 Task: Share the project timeline with the client.
Action: Mouse moved to (88, 98)
Screenshot: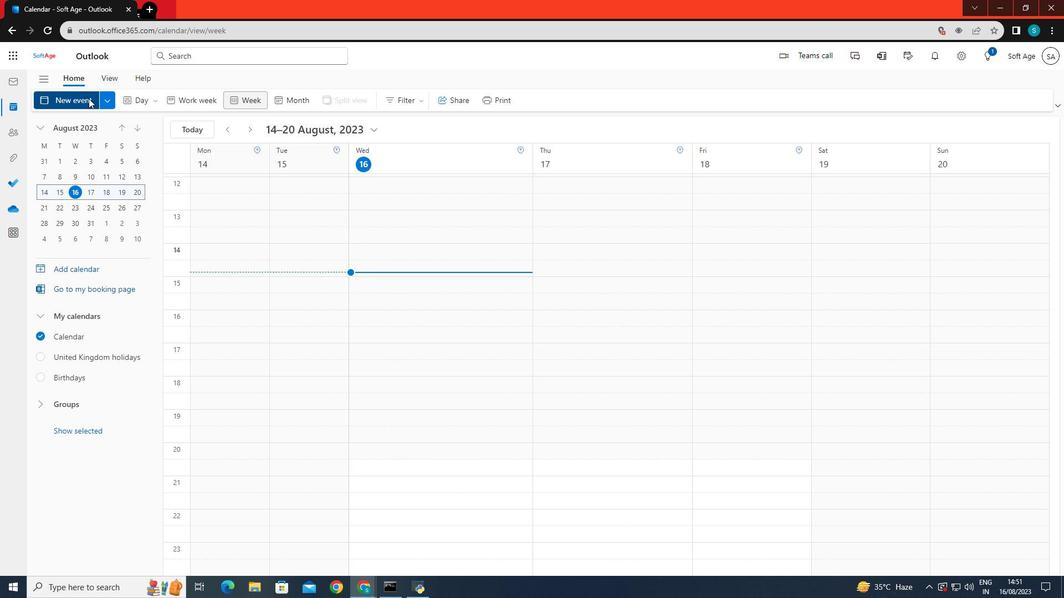 
Action: Mouse pressed left at (88, 98)
Screenshot: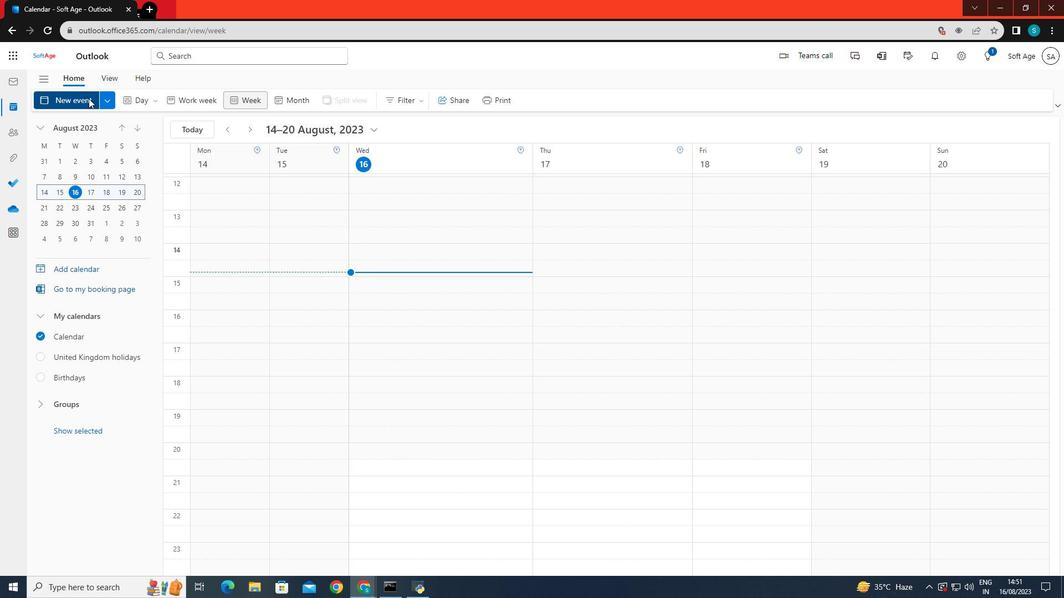
Action: Mouse moved to (309, 174)
Screenshot: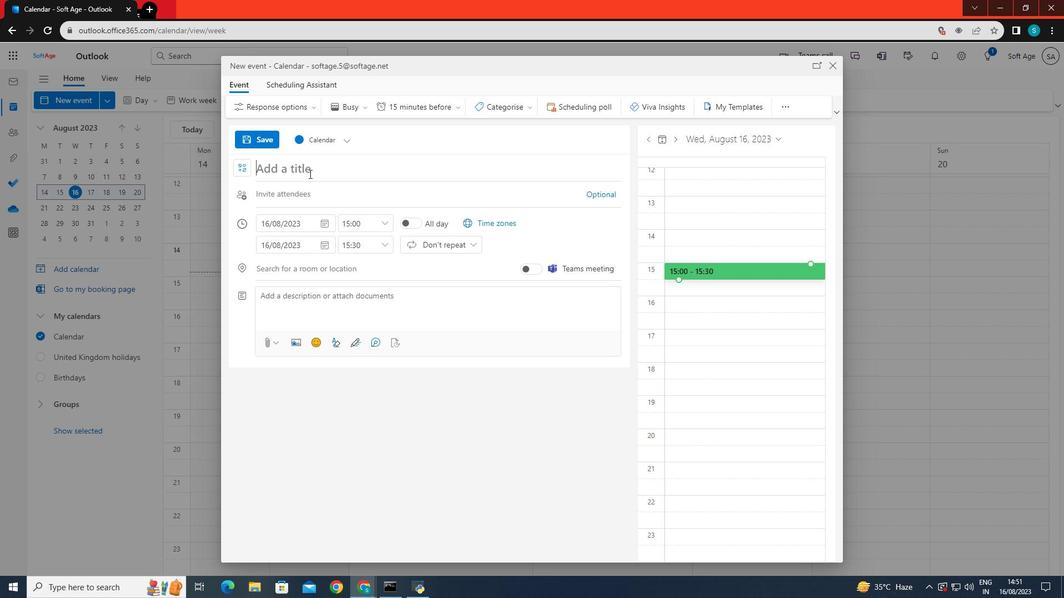 
Action: Mouse pressed left at (309, 174)
Screenshot: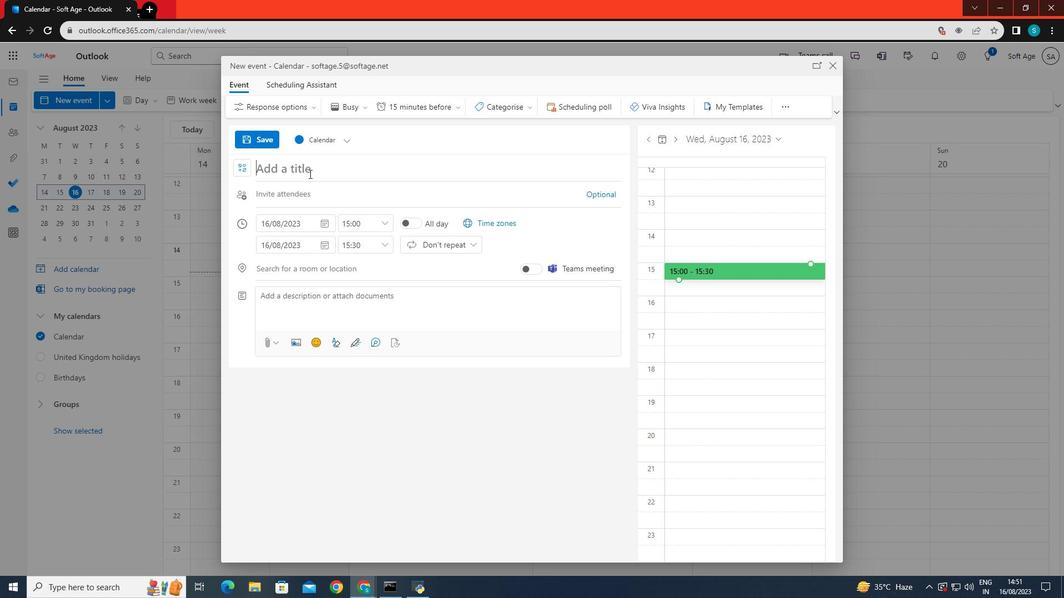 
Action: Key pressed p<Key.backspace><Key.caps_lock>P<Key.caps_lock>roject<Key.space>timeline
Screenshot: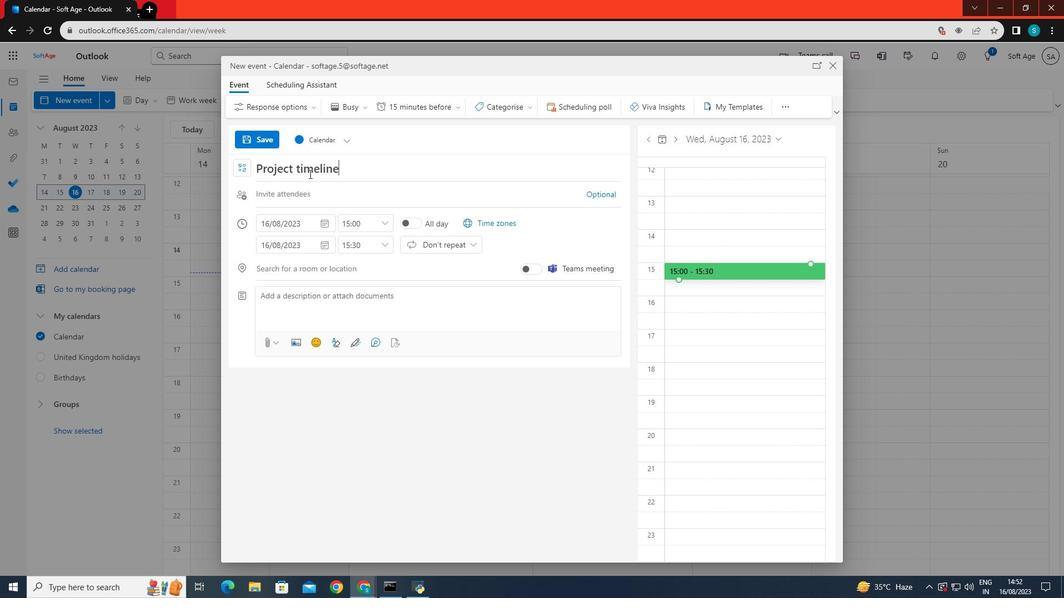 
Action: Mouse moved to (298, 196)
Screenshot: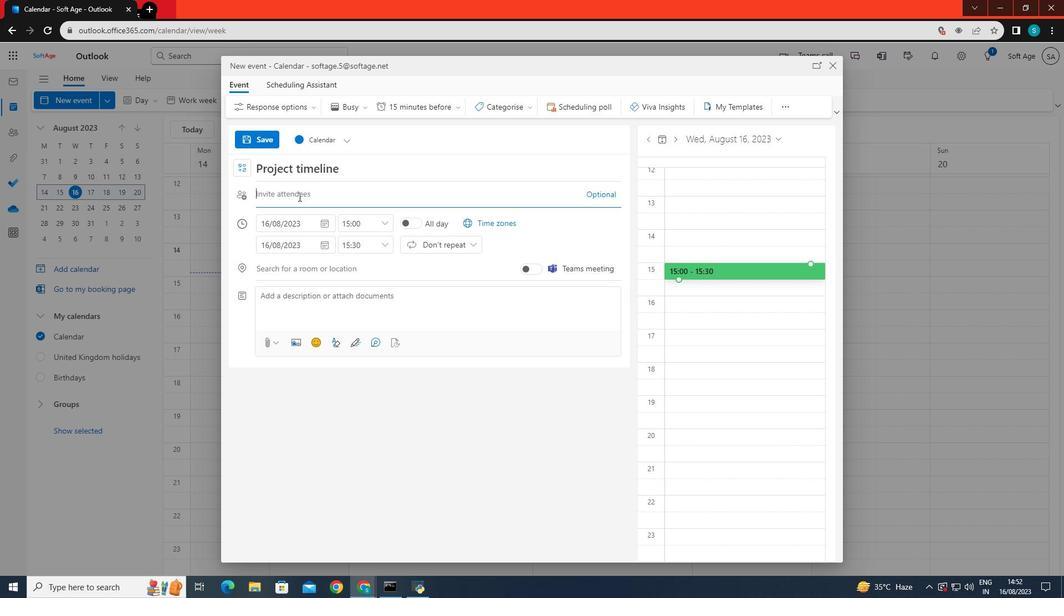 
Action: Mouse pressed left at (298, 196)
Screenshot: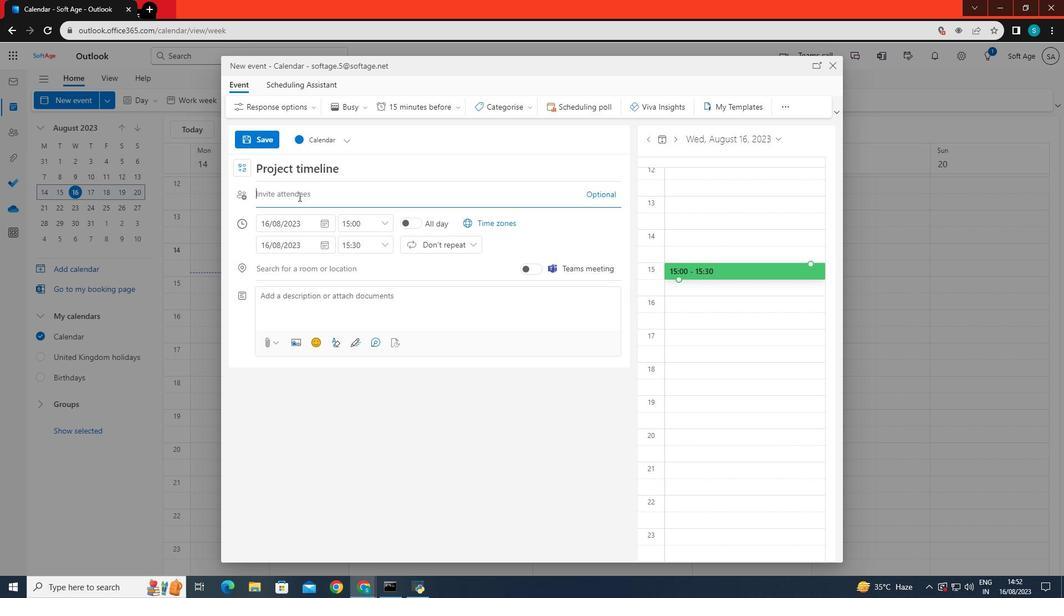 
Action: Mouse moved to (323, 303)
Screenshot: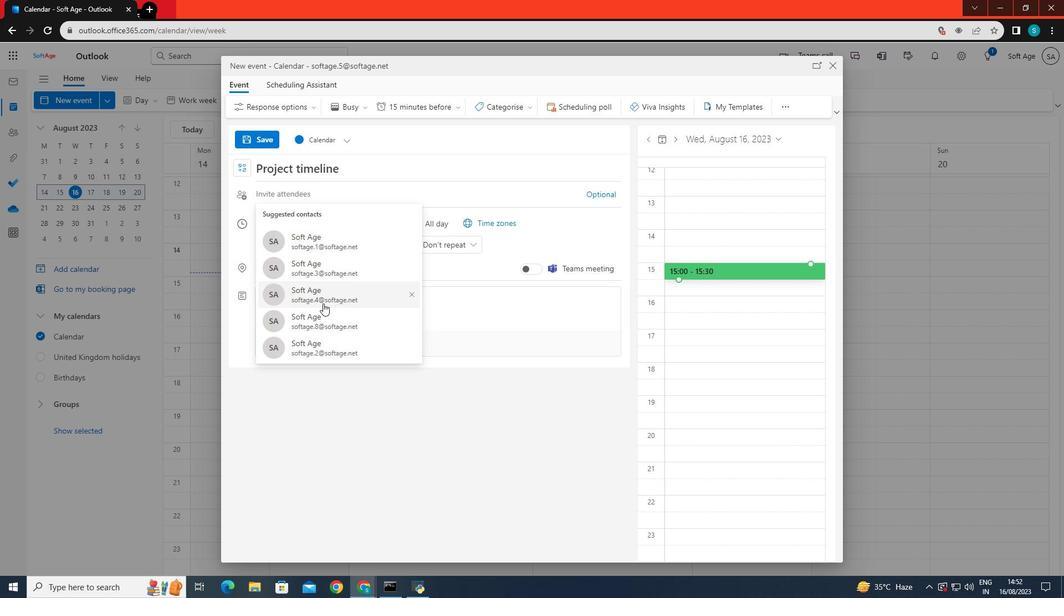 
Action: Mouse scrolled (323, 303) with delta (0, 0)
Screenshot: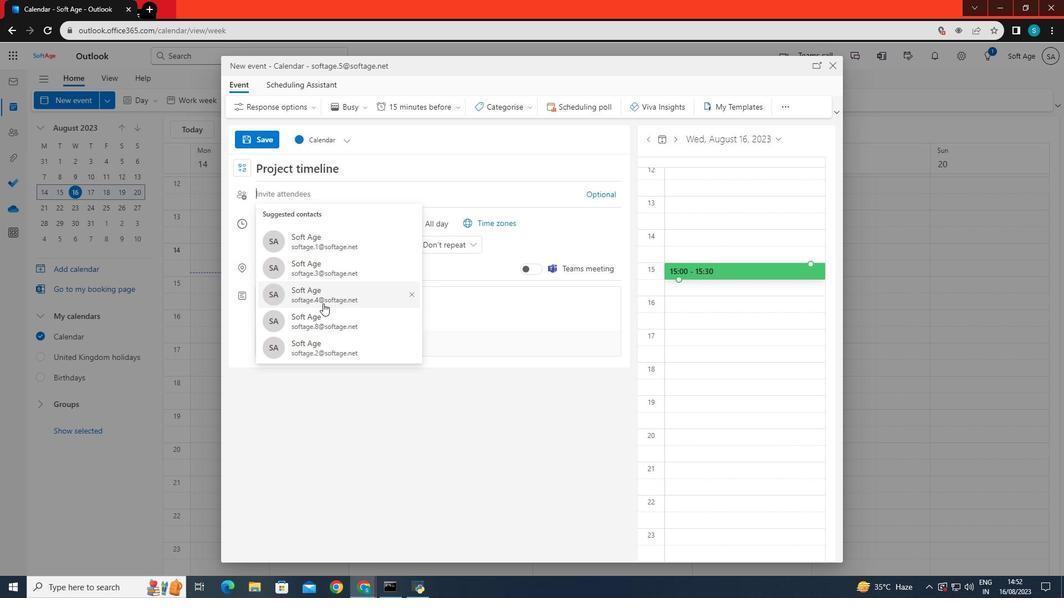 
Action: Mouse scrolled (323, 303) with delta (0, 0)
Screenshot: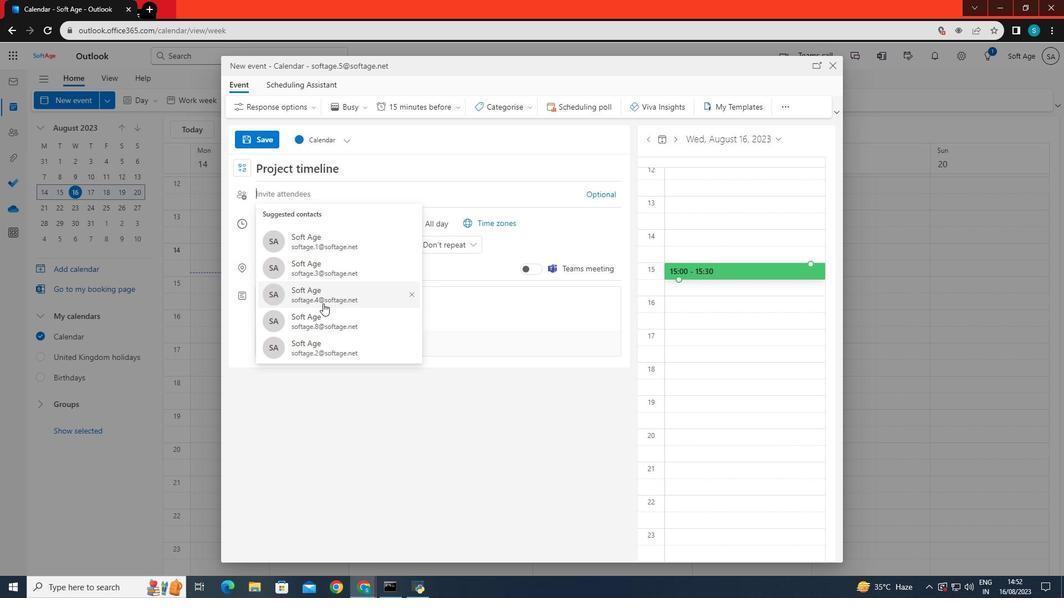 
Action: Mouse scrolled (323, 303) with delta (0, 0)
Screenshot: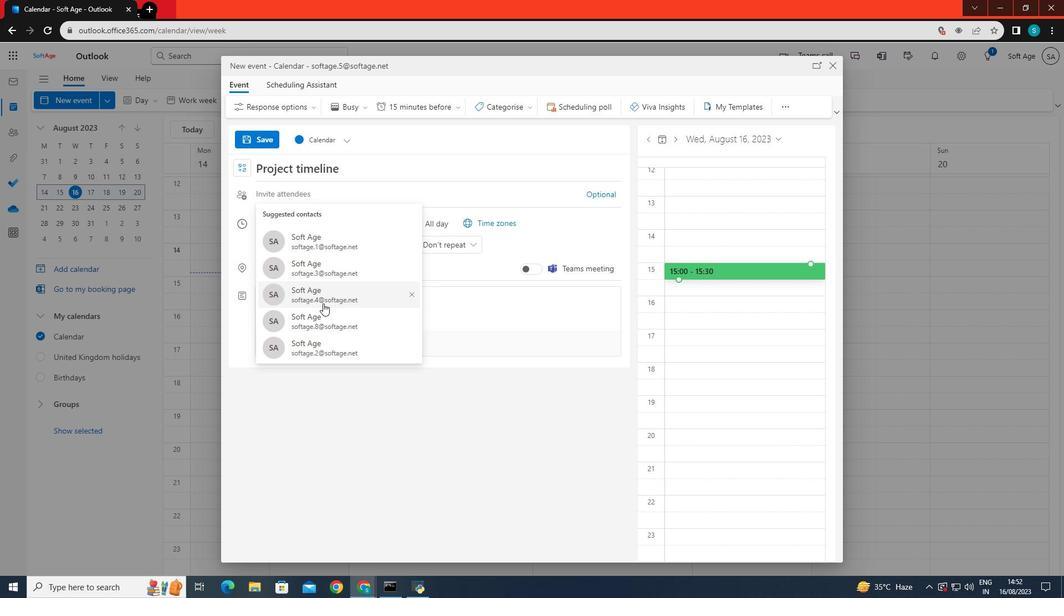 
Action: Mouse scrolled (323, 303) with delta (0, 0)
Screenshot: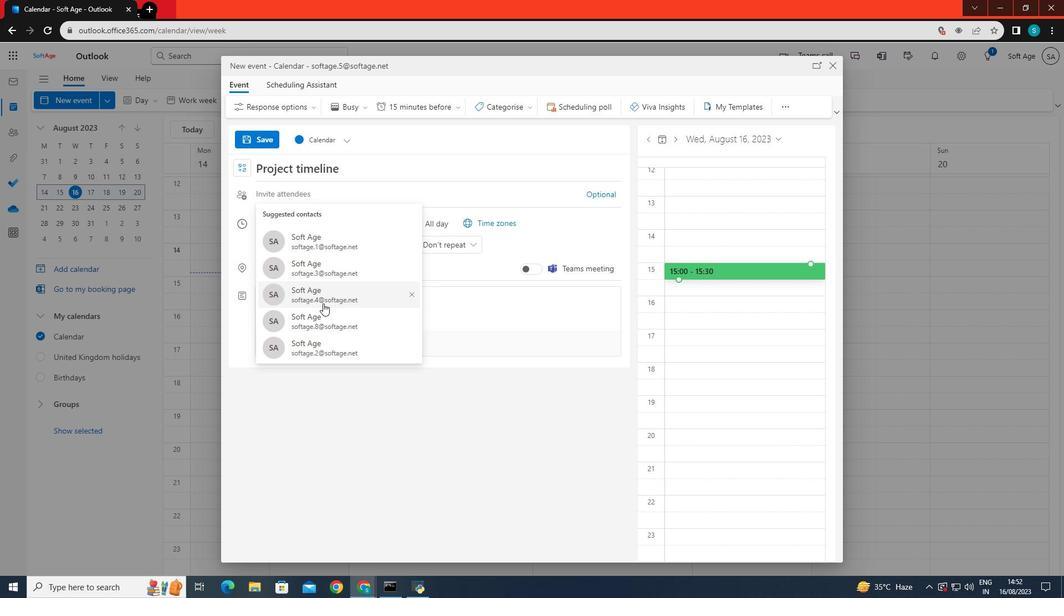 
Action: Mouse moved to (332, 328)
Screenshot: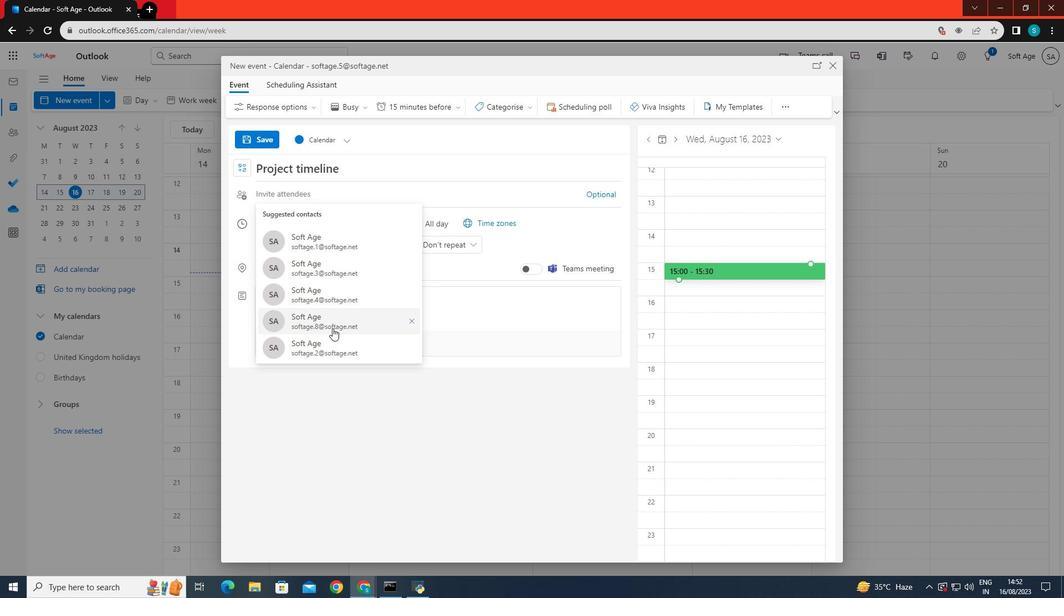 
Action: Mouse pressed left at (332, 328)
Screenshot: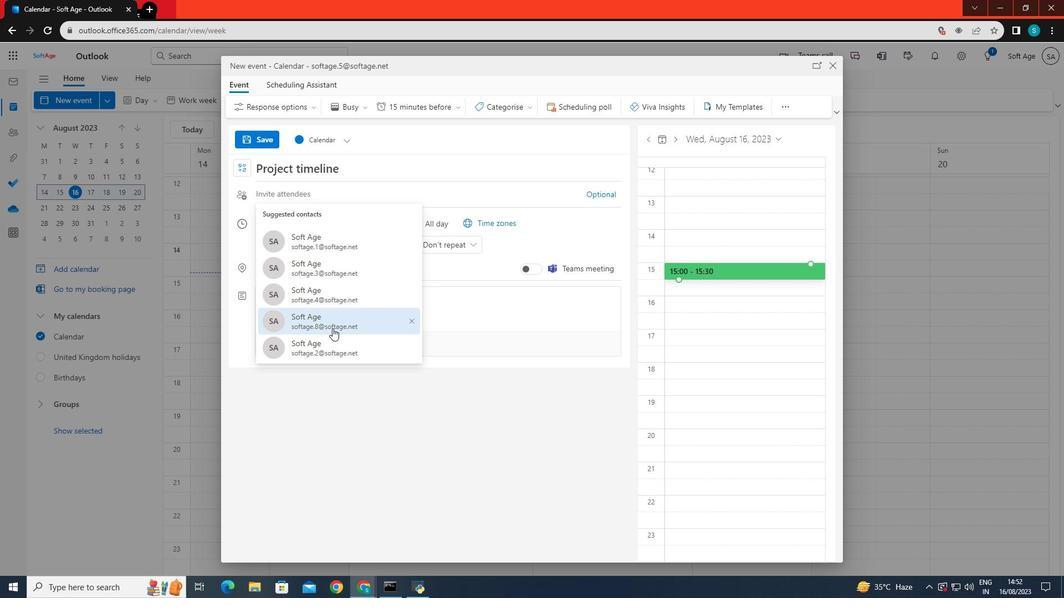 
Action: Mouse moved to (309, 368)
Screenshot: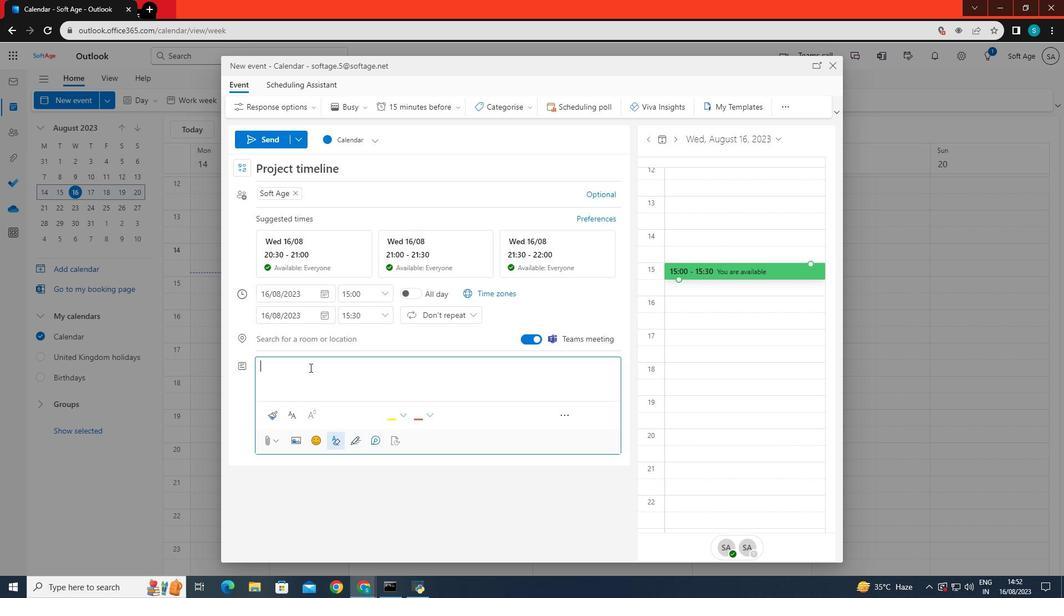 
Action: Mouse pressed left at (309, 368)
Screenshot: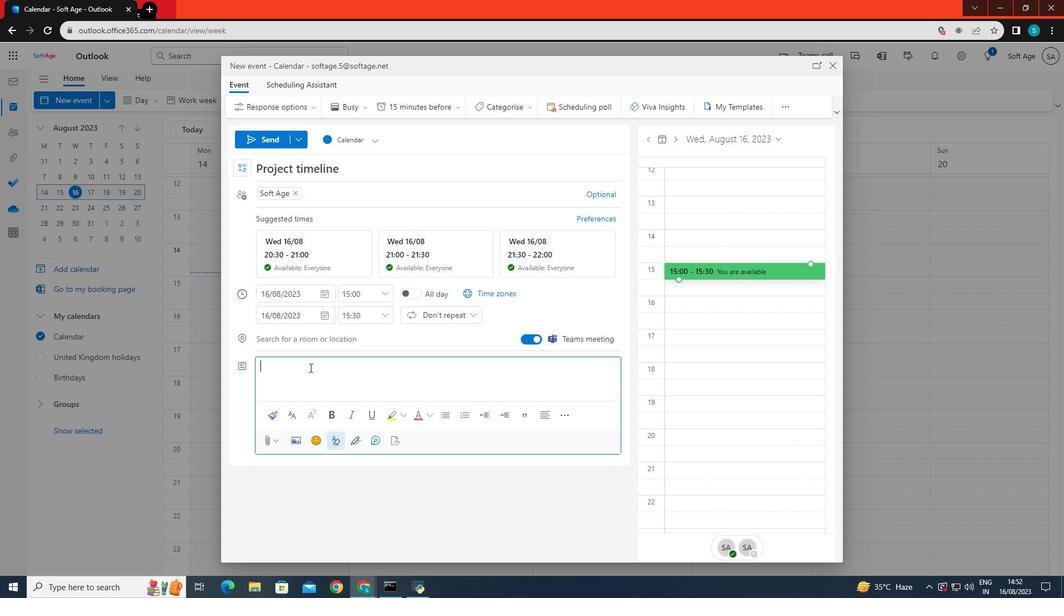 
Action: Key pressed share<Key.space>the<Key.space>project<Key.space>timeline<Key.space>with<Key.space>the<Key.space>client.
Screenshot: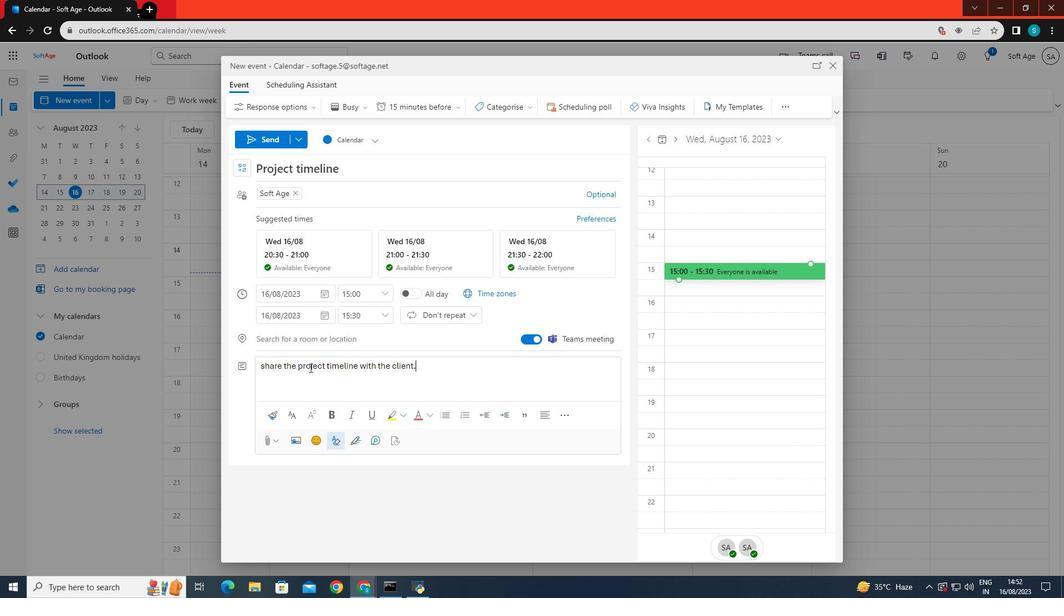 
Action: Mouse moved to (419, 109)
Screenshot: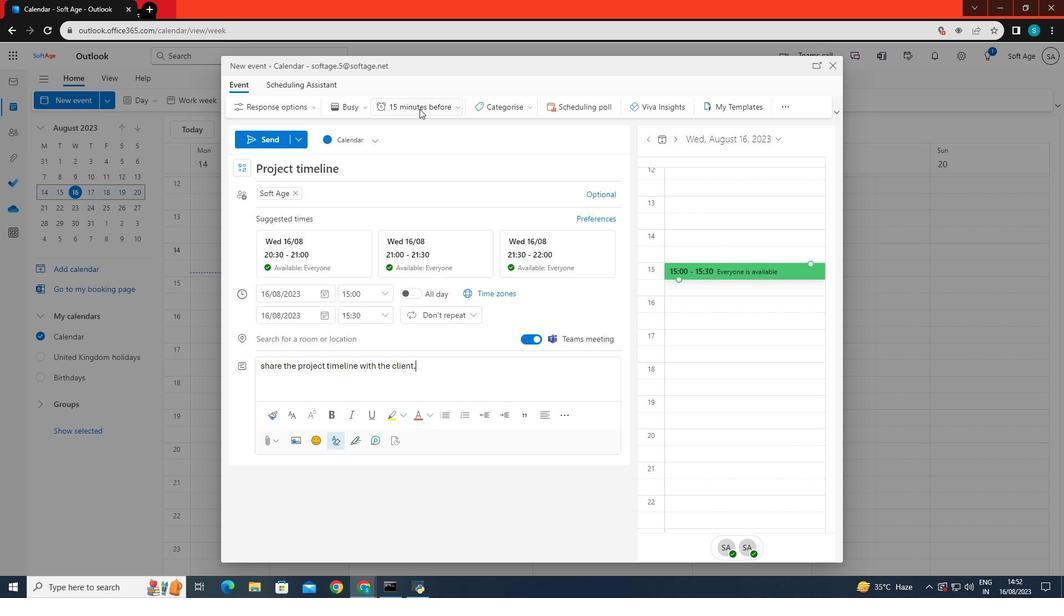 
Action: Mouse pressed left at (419, 109)
Screenshot: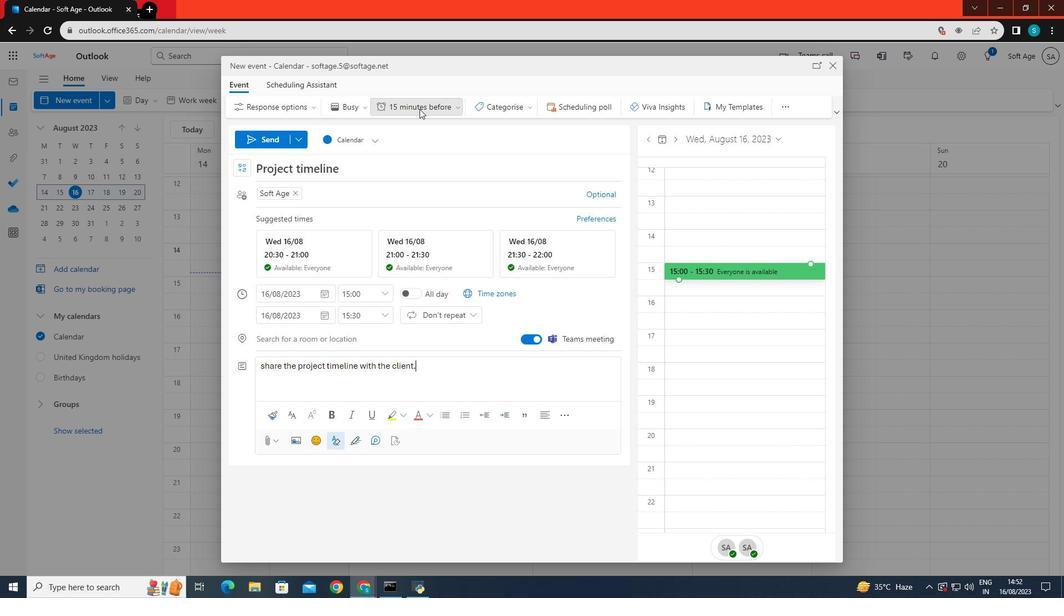 
Action: Mouse moved to (411, 184)
Screenshot: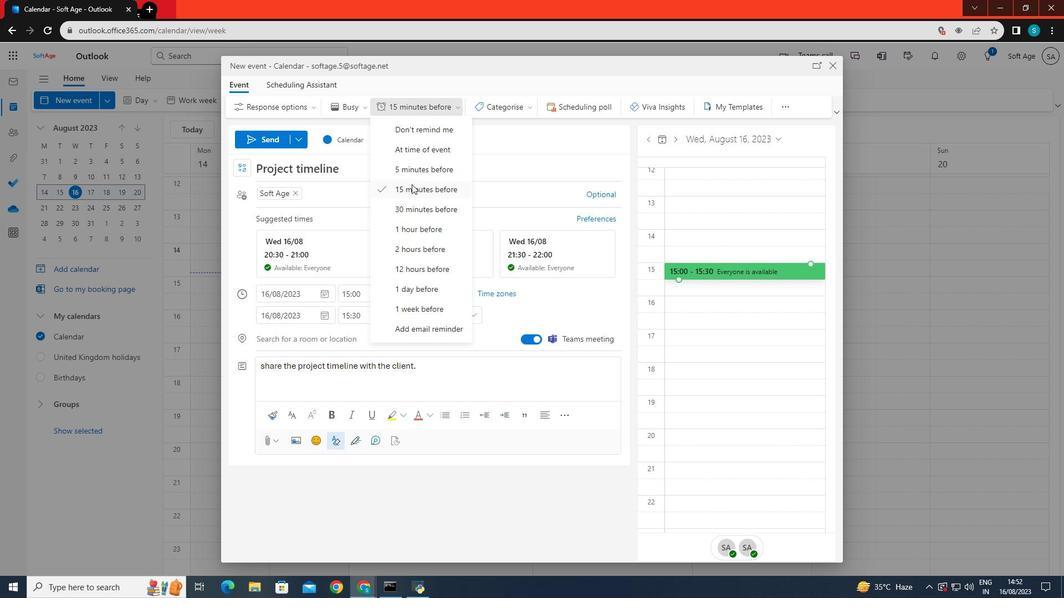 
Action: Mouse pressed left at (411, 184)
Screenshot: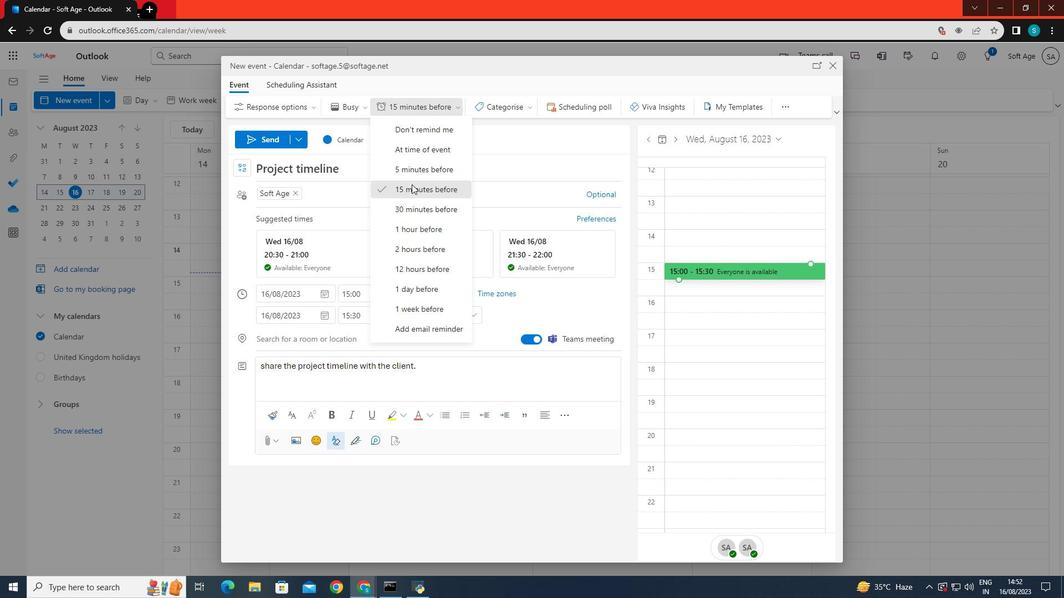 
Action: Mouse moved to (273, 138)
Screenshot: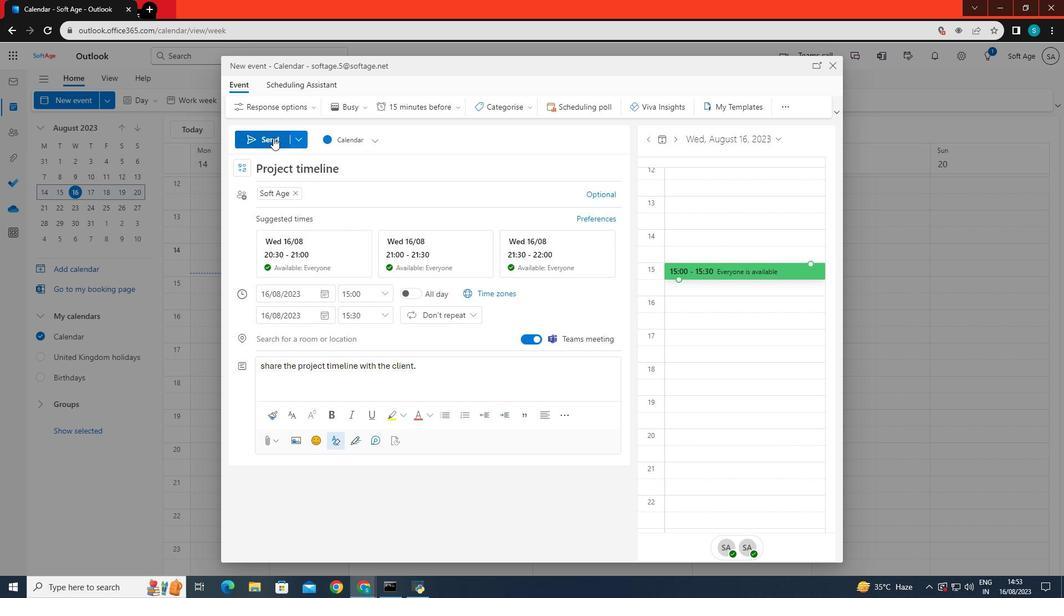 
Action: Mouse pressed left at (273, 138)
Screenshot: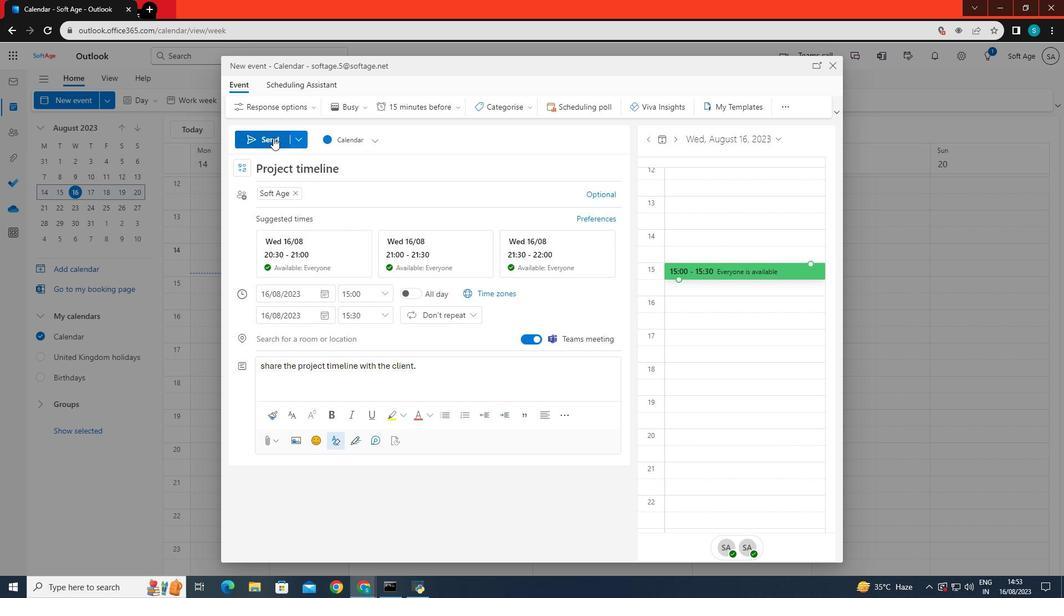 
Action: Mouse moved to (322, 375)
Screenshot: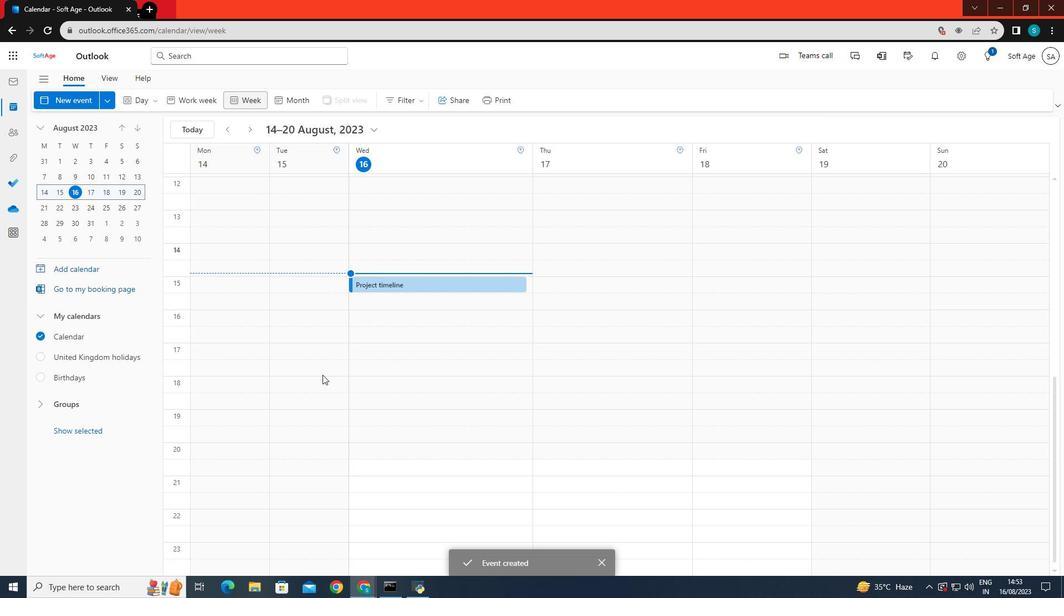 
